 Task: Use Gmail's "Tasks" feature to create to-do lists based on message previews.
Action: Mouse moved to (223, 132)
Screenshot: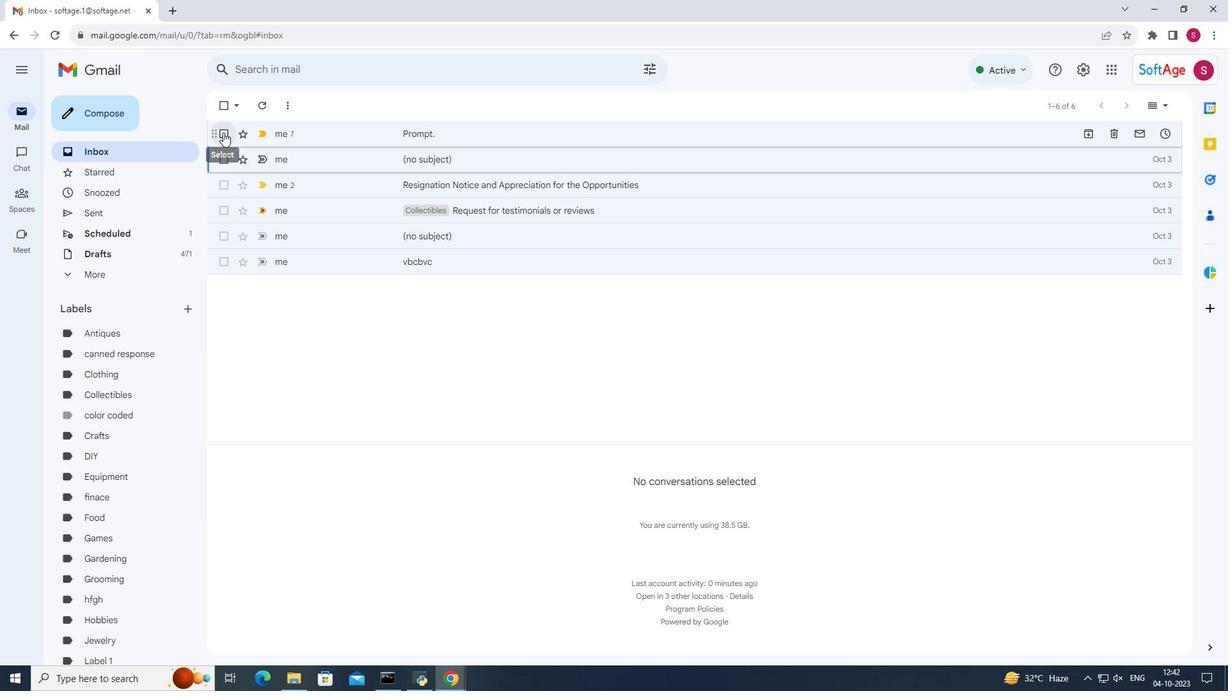 
Action: Mouse pressed left at (223, 132)
Screenshot: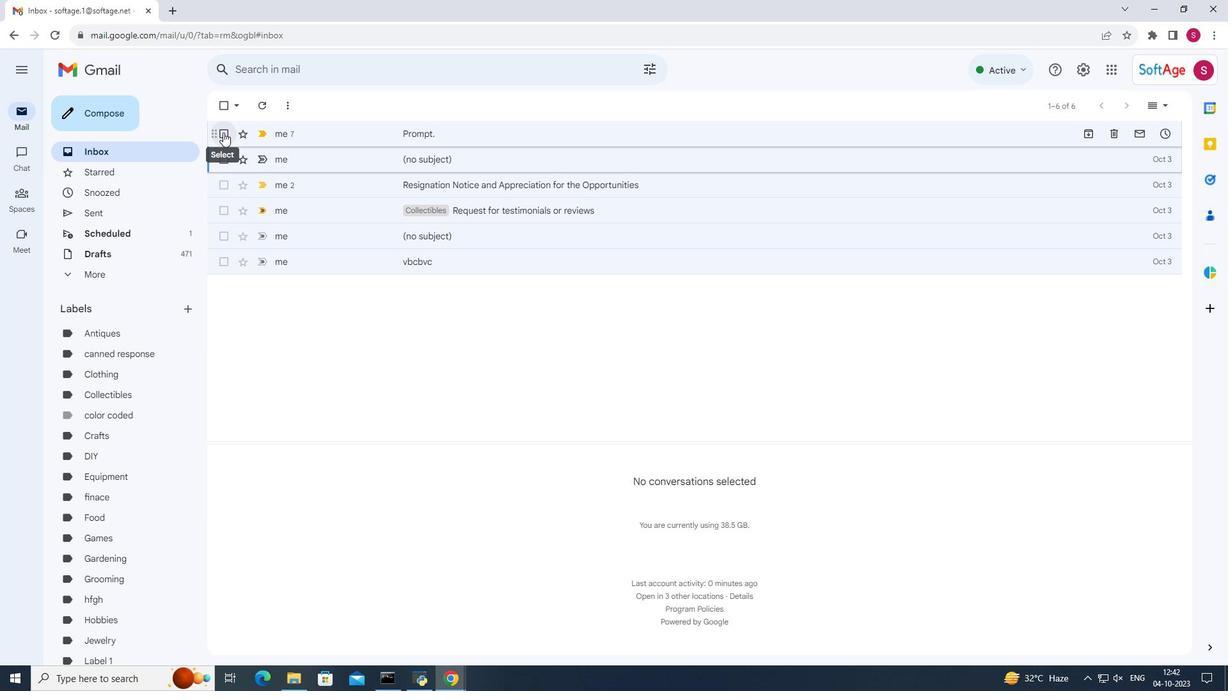 
Action: Mouse moved to (227, 159)
Screenshot: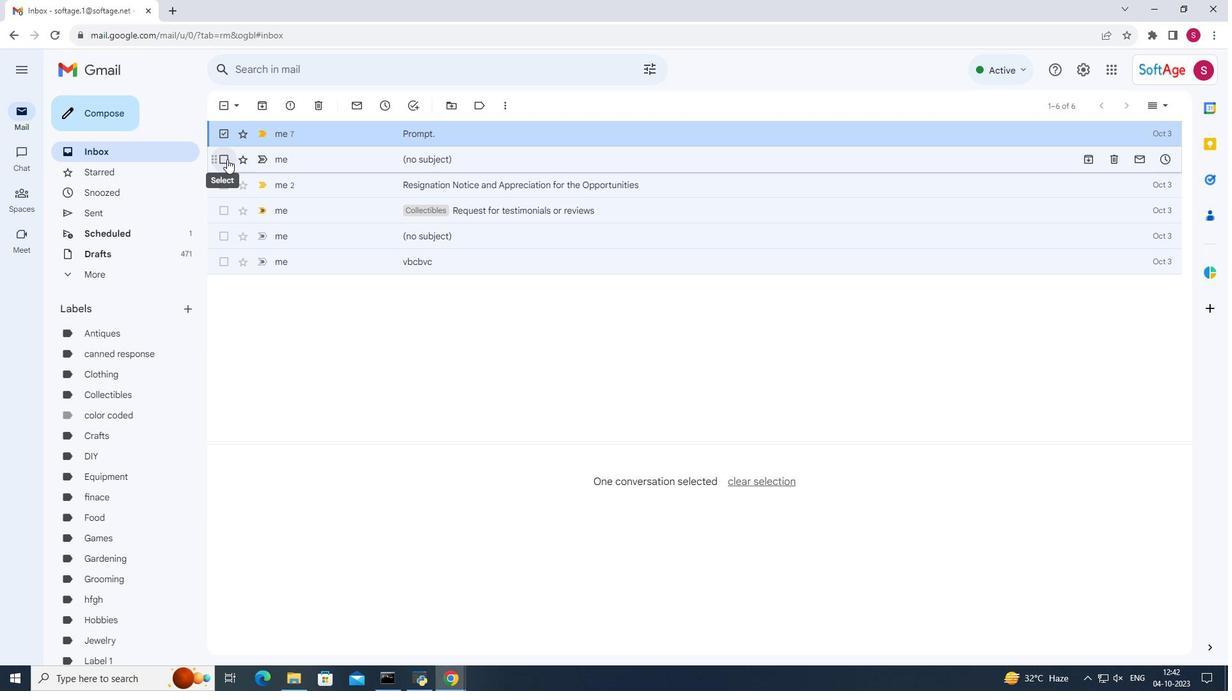 
Action: Mouse pressed left at (227, 159)
Screenshot: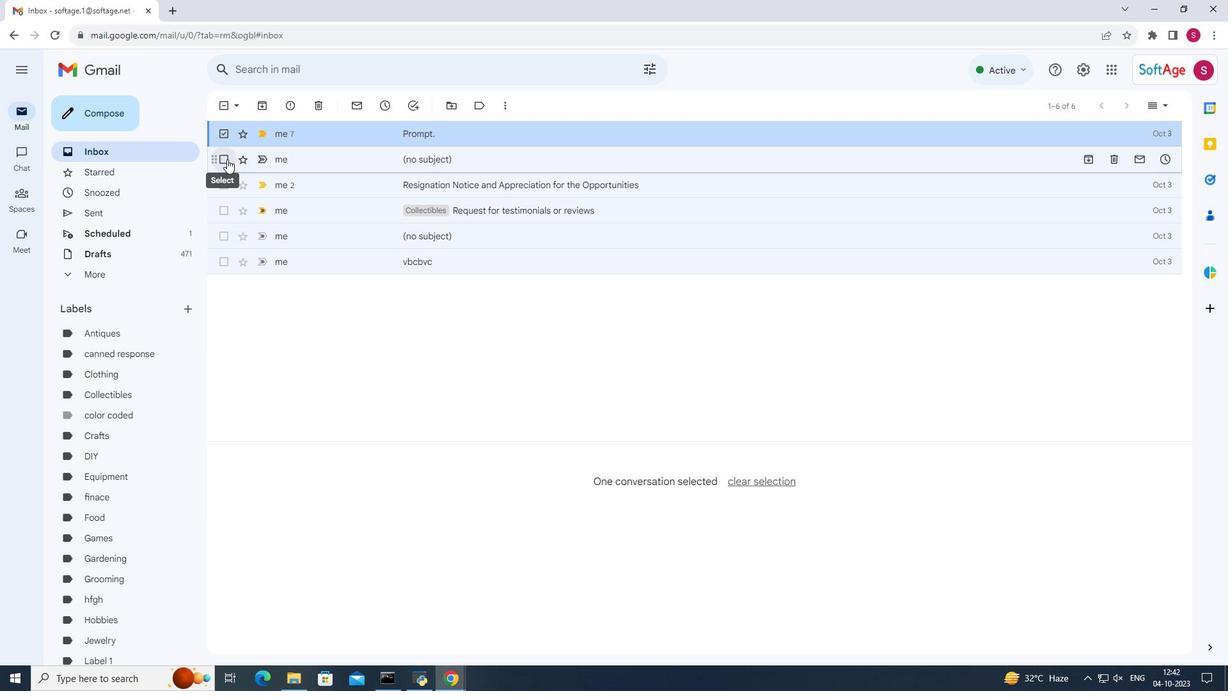
Action: Mouse moved to (227, 212)
Screenshot: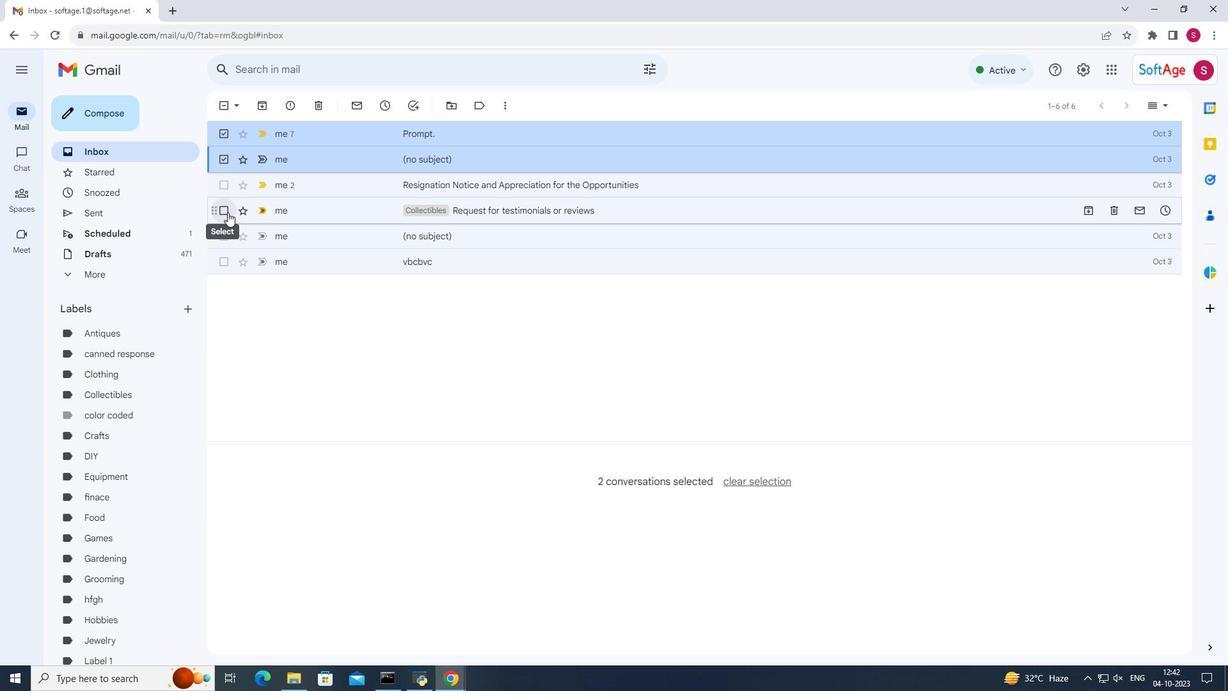 
Action: Mouse pressed left at (227, 212)
Screenshot: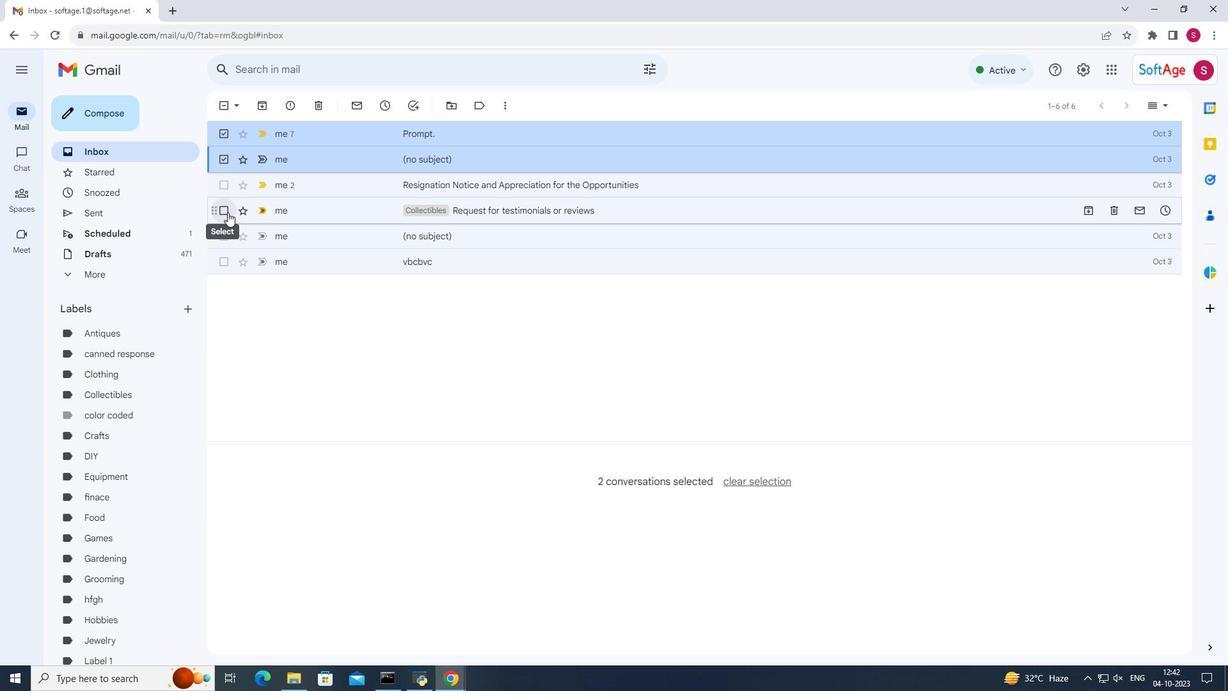 
Action: Mouse moved to (222, 183)
Screenshot: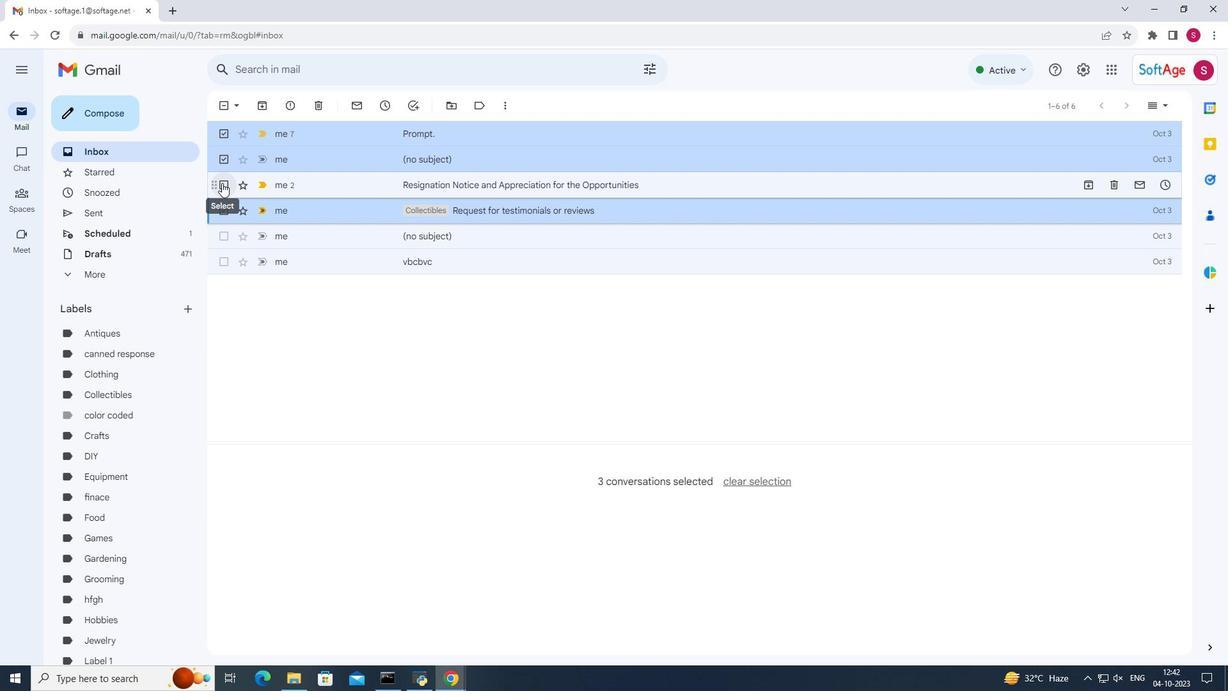 
Action: Mouse pressed left at (222, 183)
Screenshot: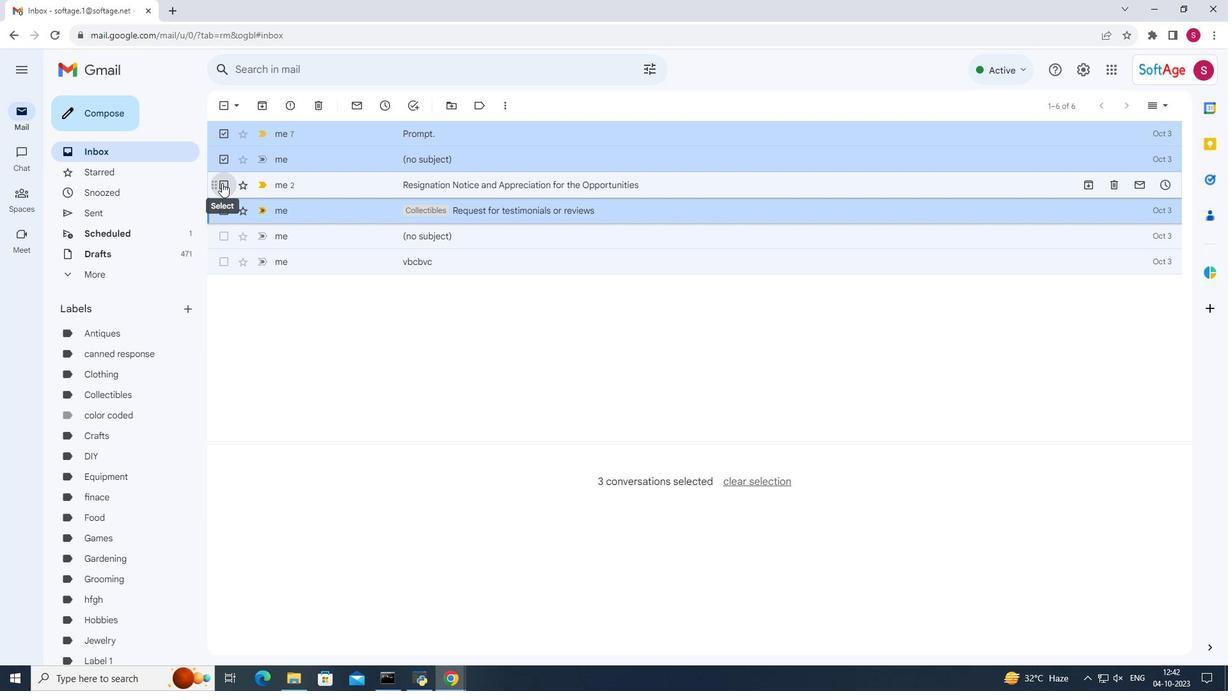 
Action: Mouse moved to (225, 152)
Screenshot: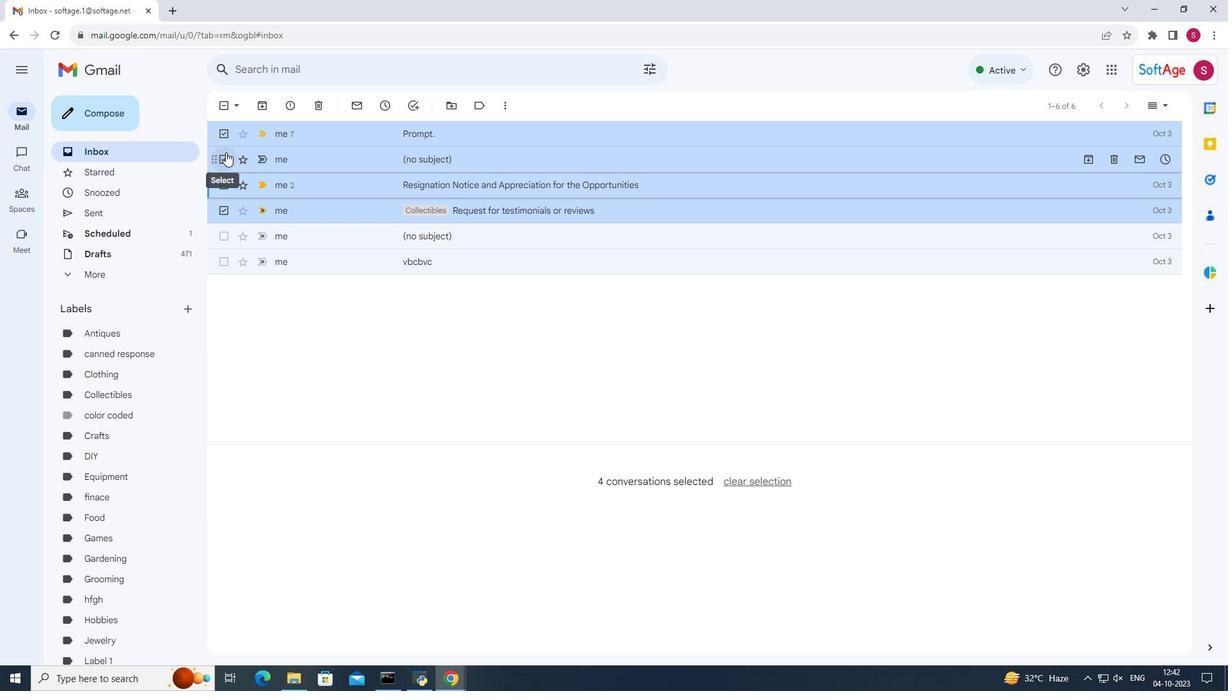 
Action: Mouse pressed left at (225, 152)
Screenshot: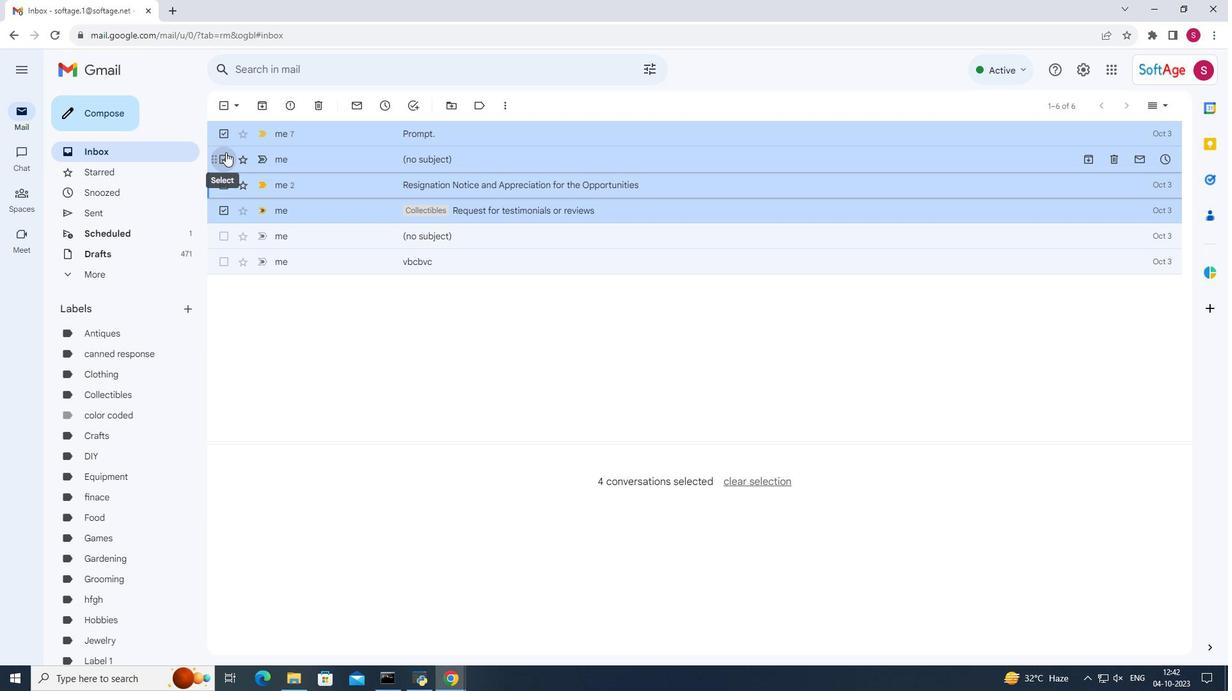 
Action: Mouse moved to (410, 102)
Screenshot: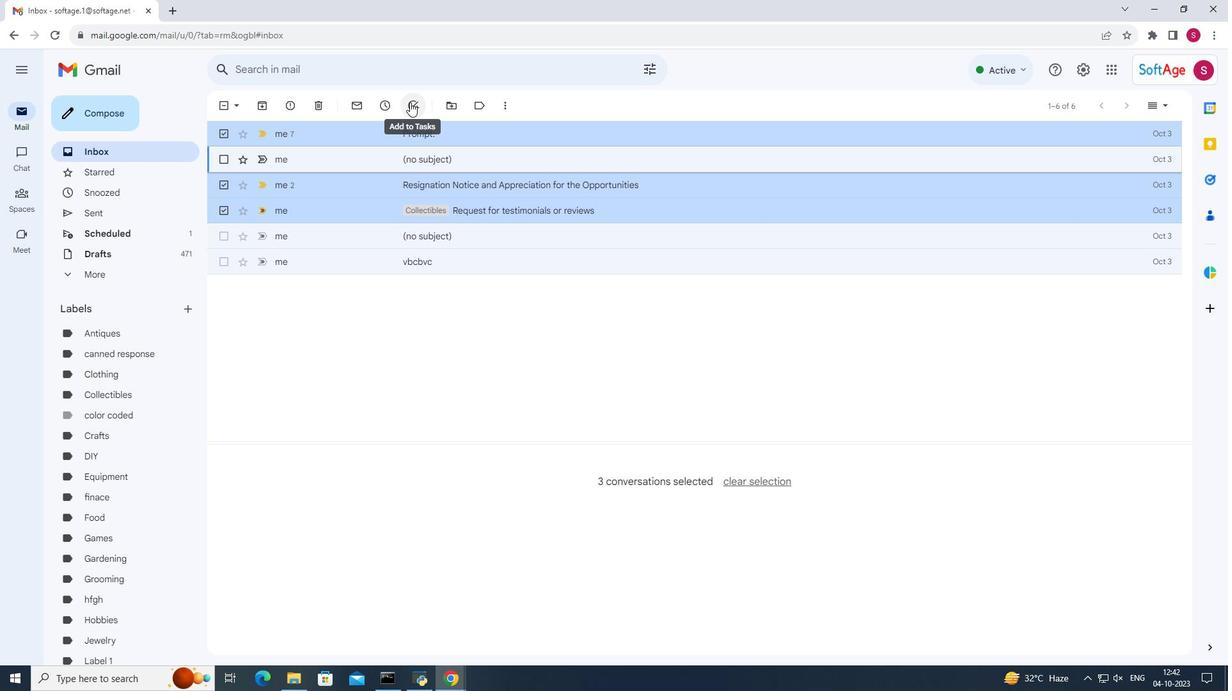 
Action: Mouse pressed left at (410, 102)
Screenshot: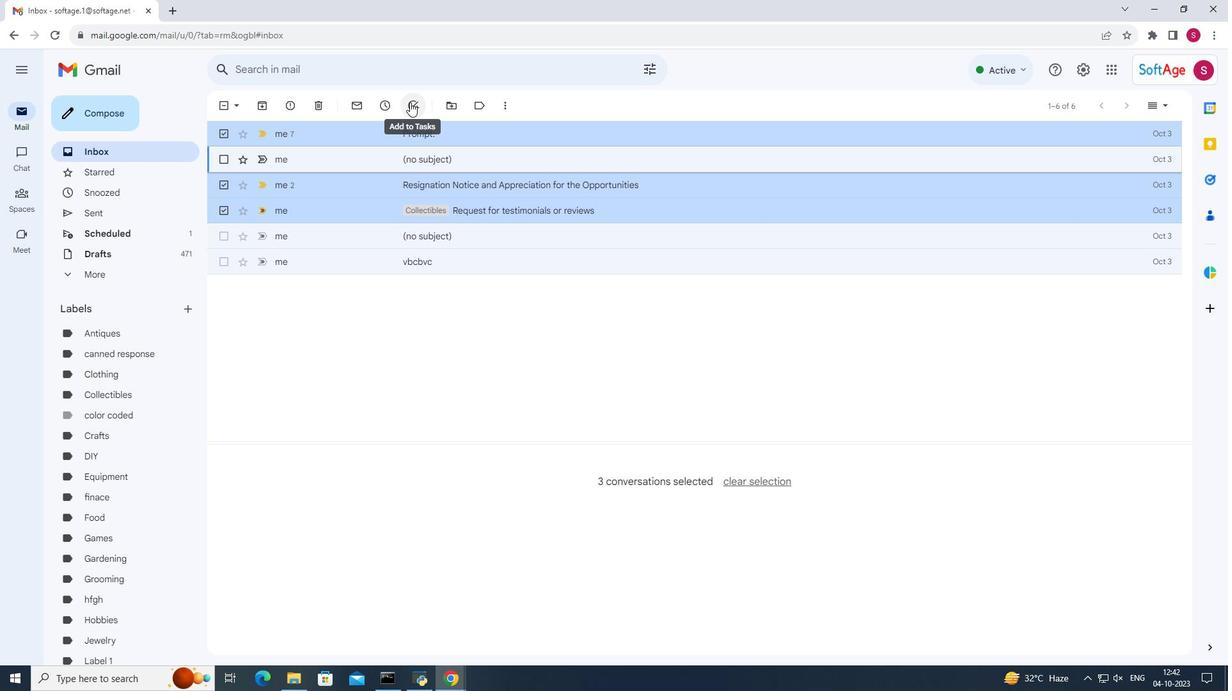 
Action: Mouse moved to (1124, 100)
Screenshot: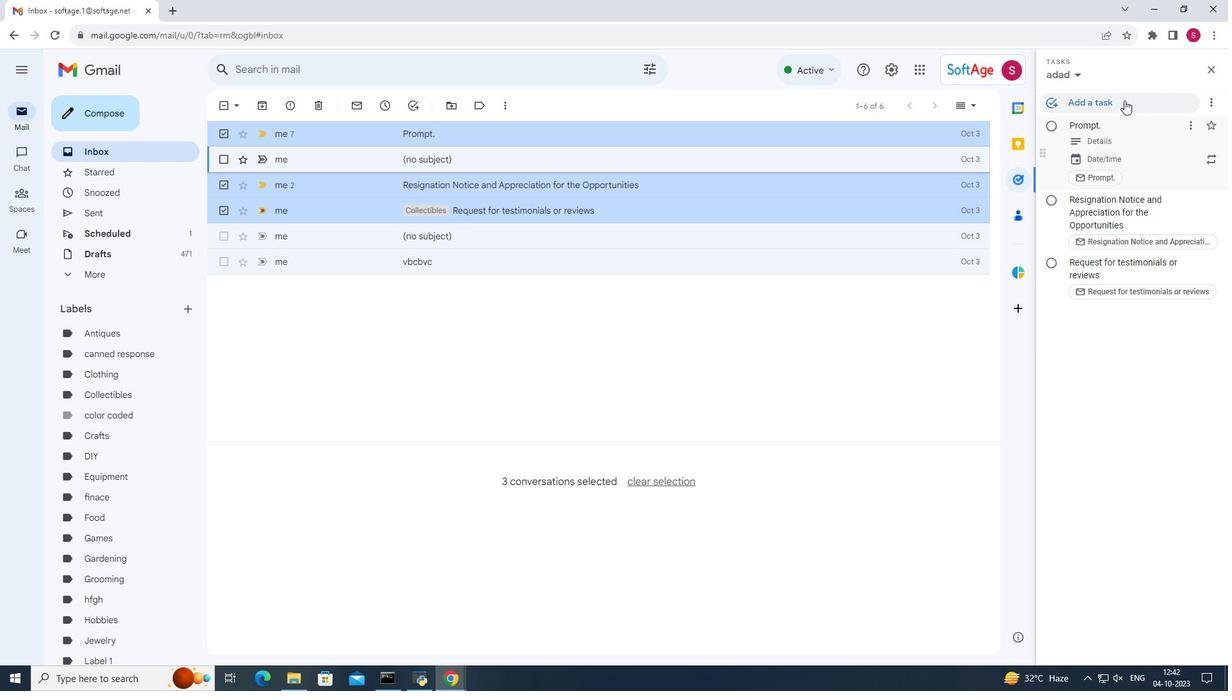
Action: Mouse pressed left at (1124, 100)
Screenshot: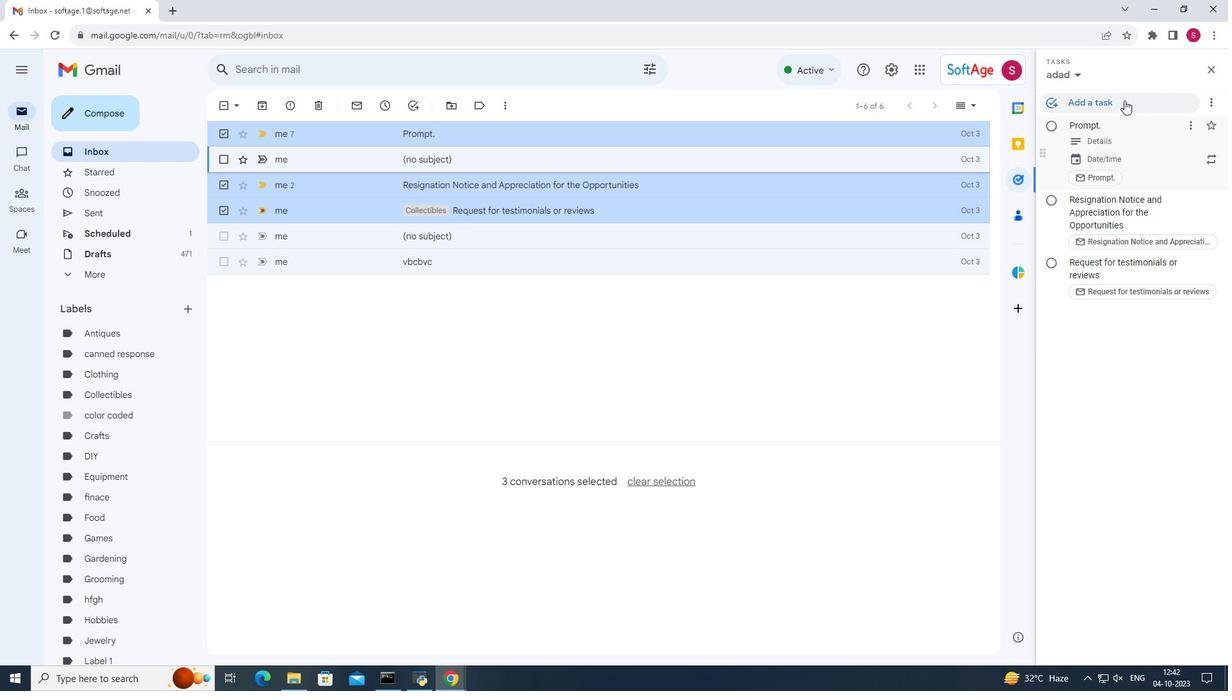 
Action: Mouse pressed left at (1124, 100)
Screenshot: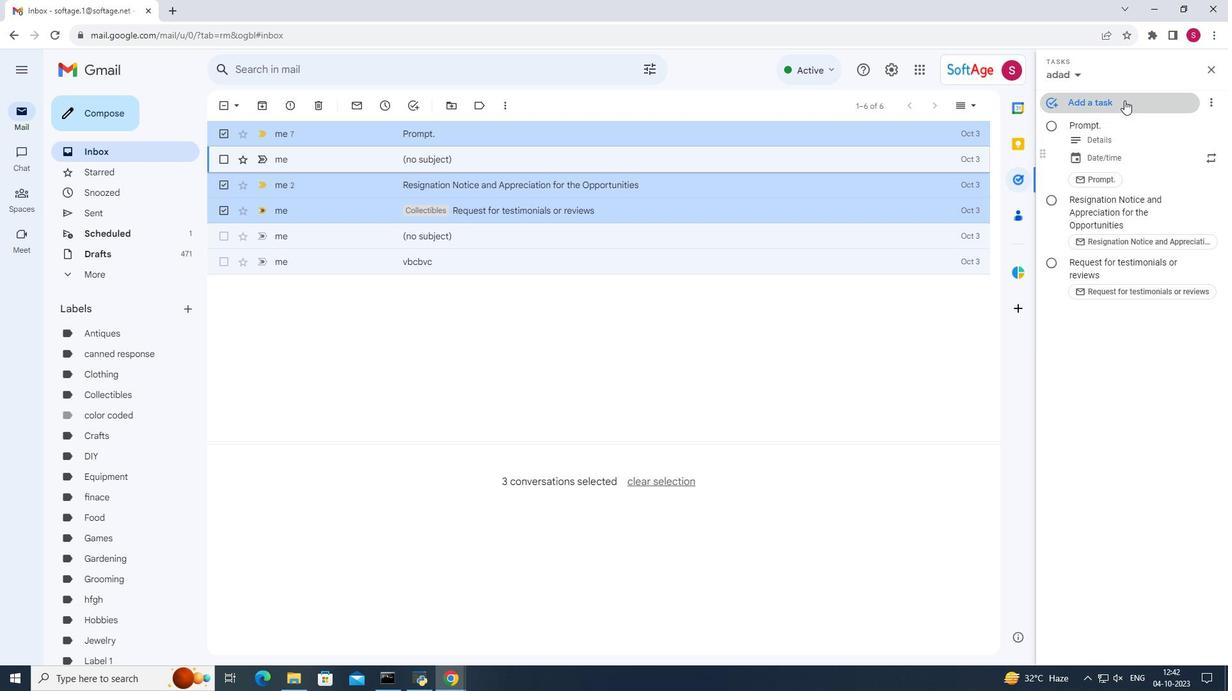
Action: Mouse moved to (1078, 73)
Screenshot: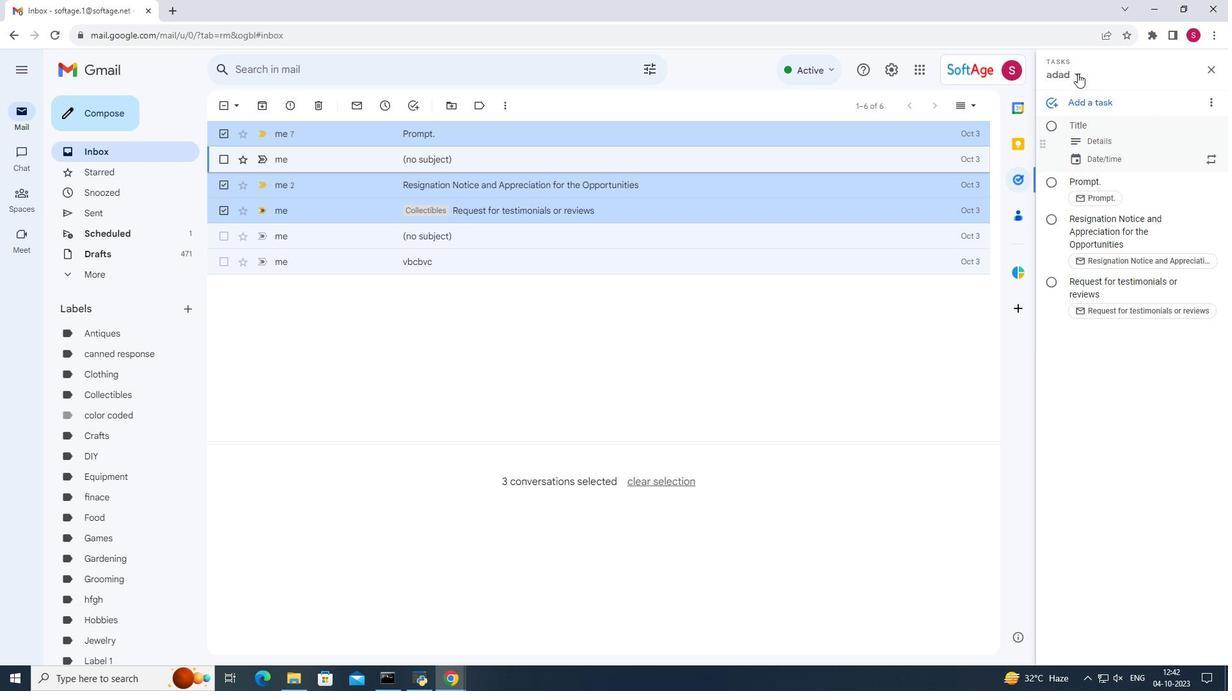 
Action: Mouse pressed left at (1078, 73)
Screenshot: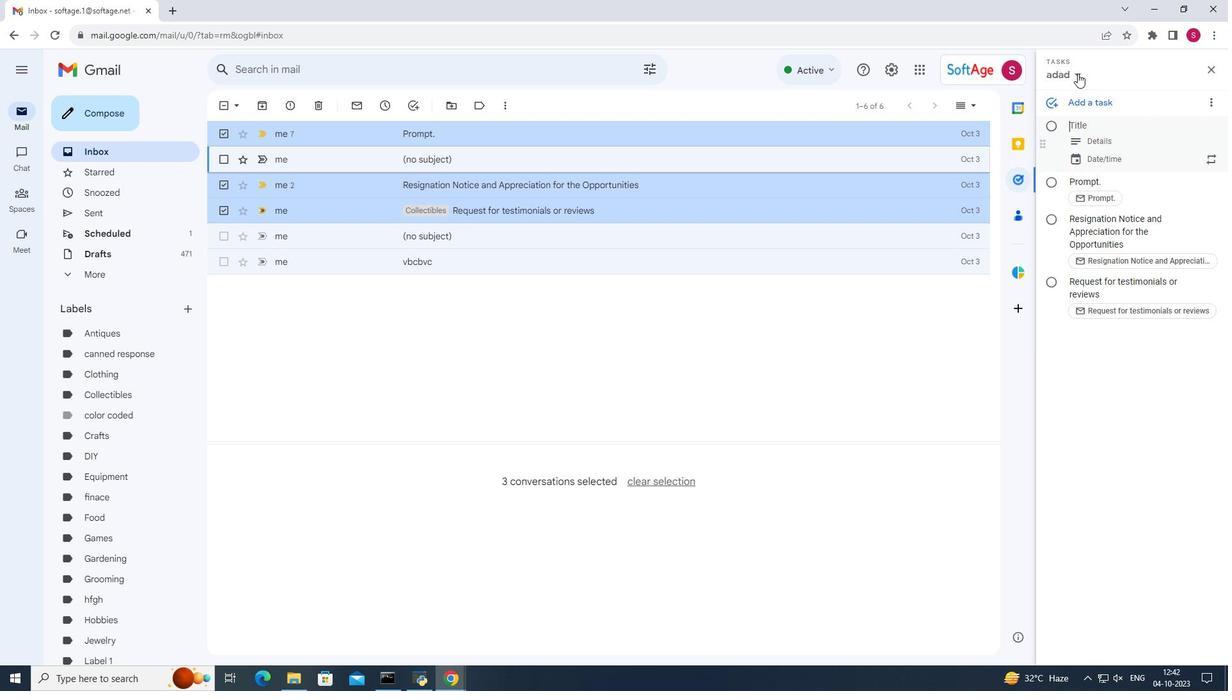 
Action: Mouse moved to (1106, 184)
Screenshot: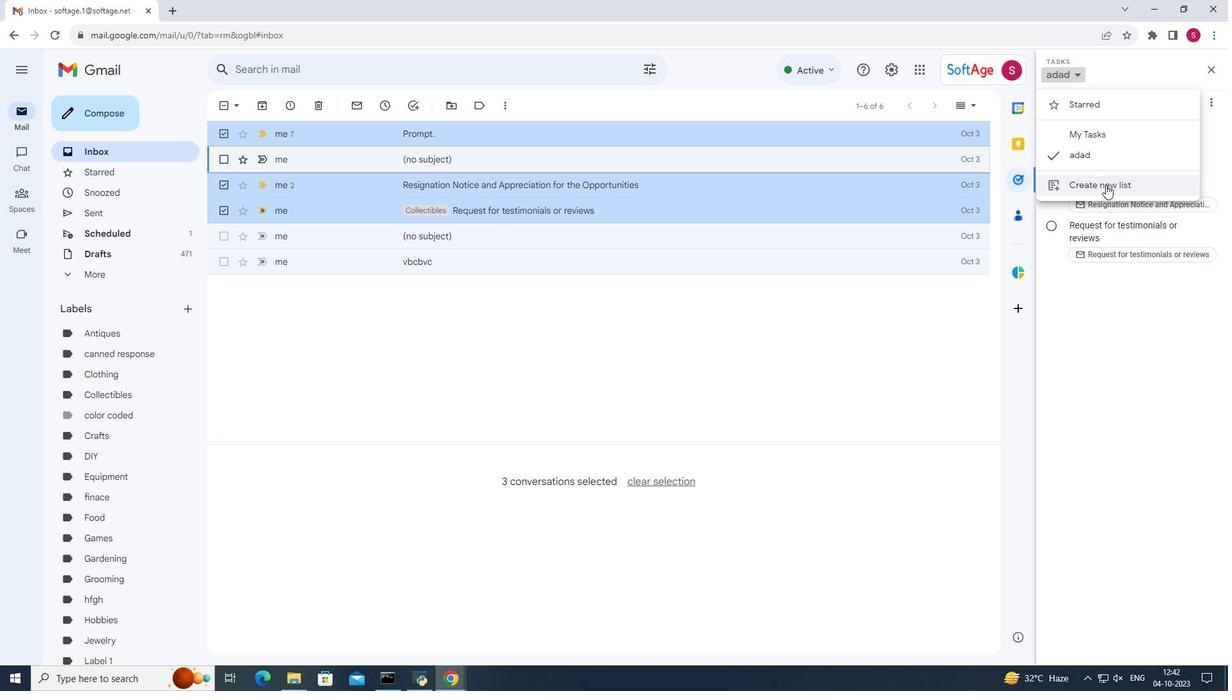 
Action: Mouse pressed left at (1106, 184)
Screenshot: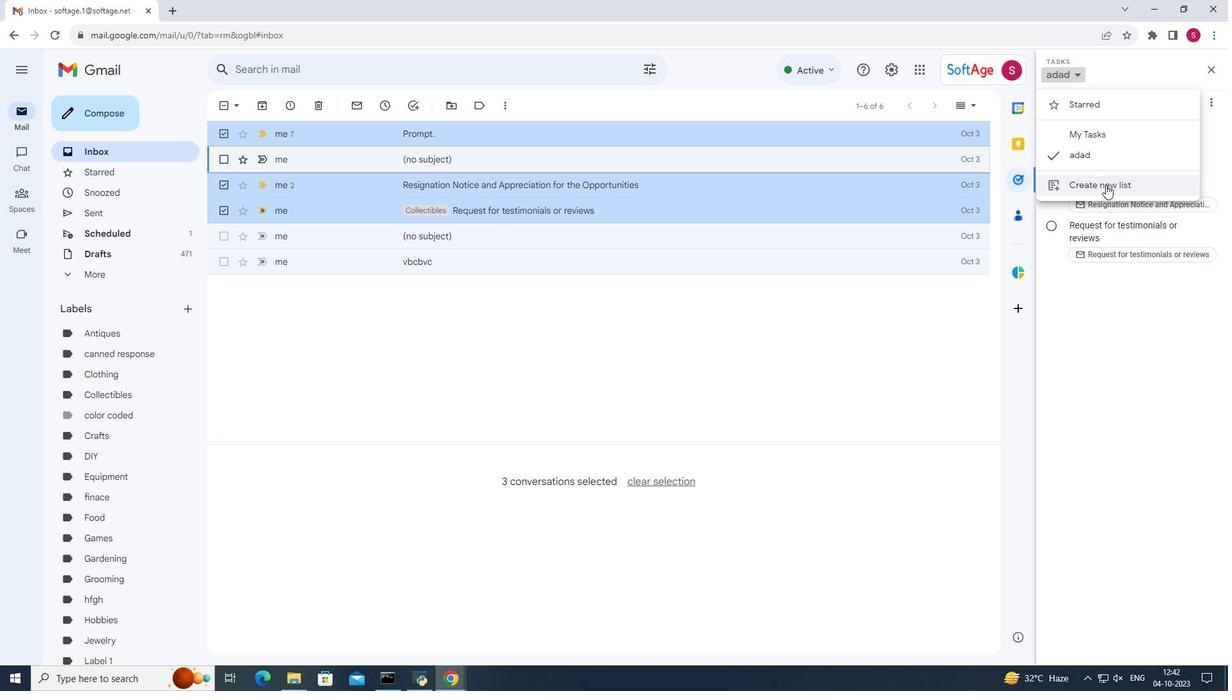 
Action: Key pressed <Key.shift>To-do-list
Screenshot: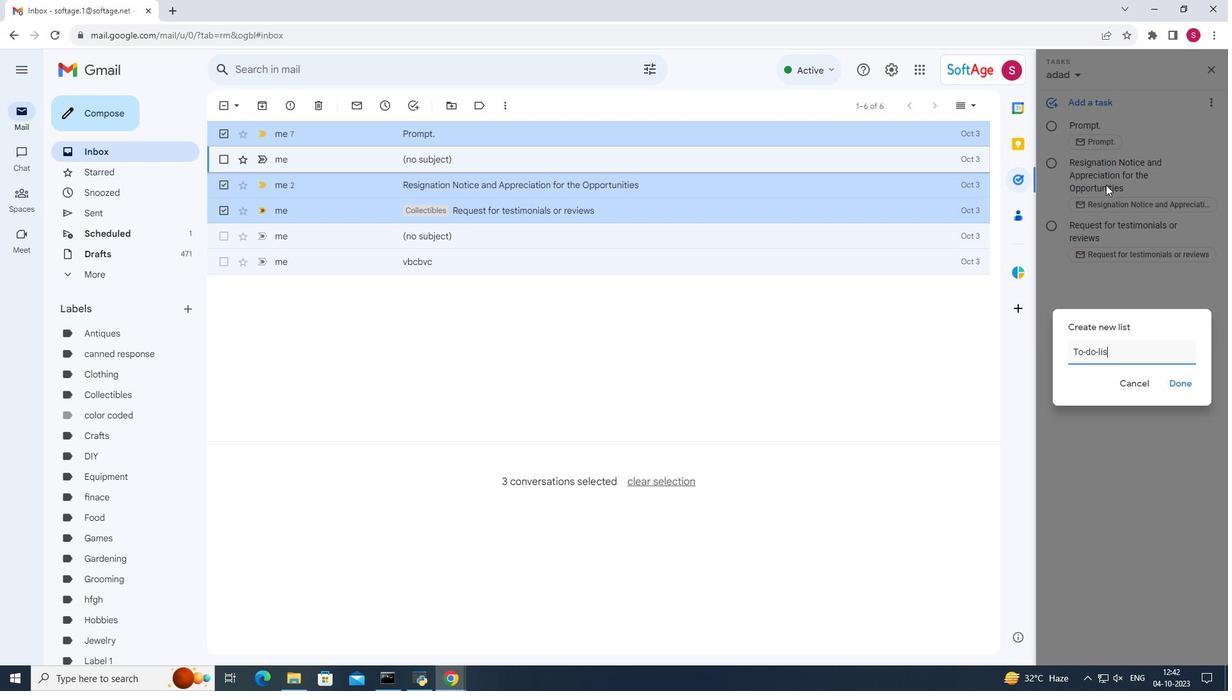 
Action: Mouse moved to (1176, 384)
Screenshot: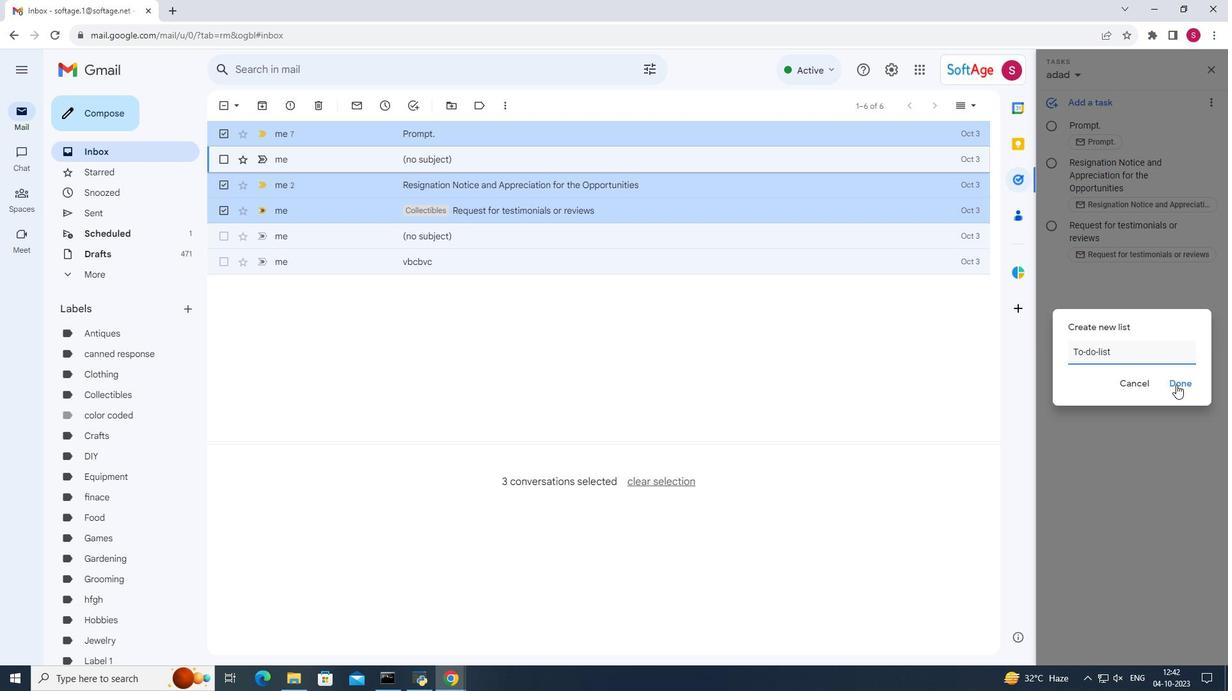 
Action: Mouse pressed left at (1176, 384)
Screenshot: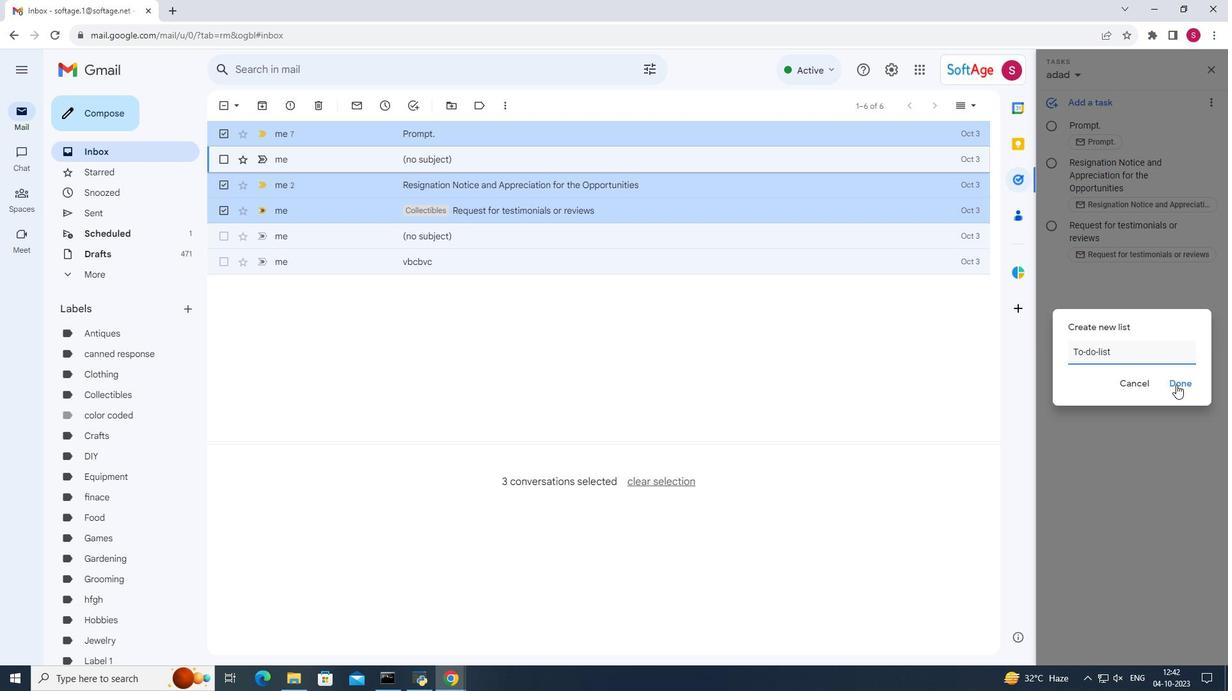 
Action: Mouse pressed left at (1176, 384)
Screenshot: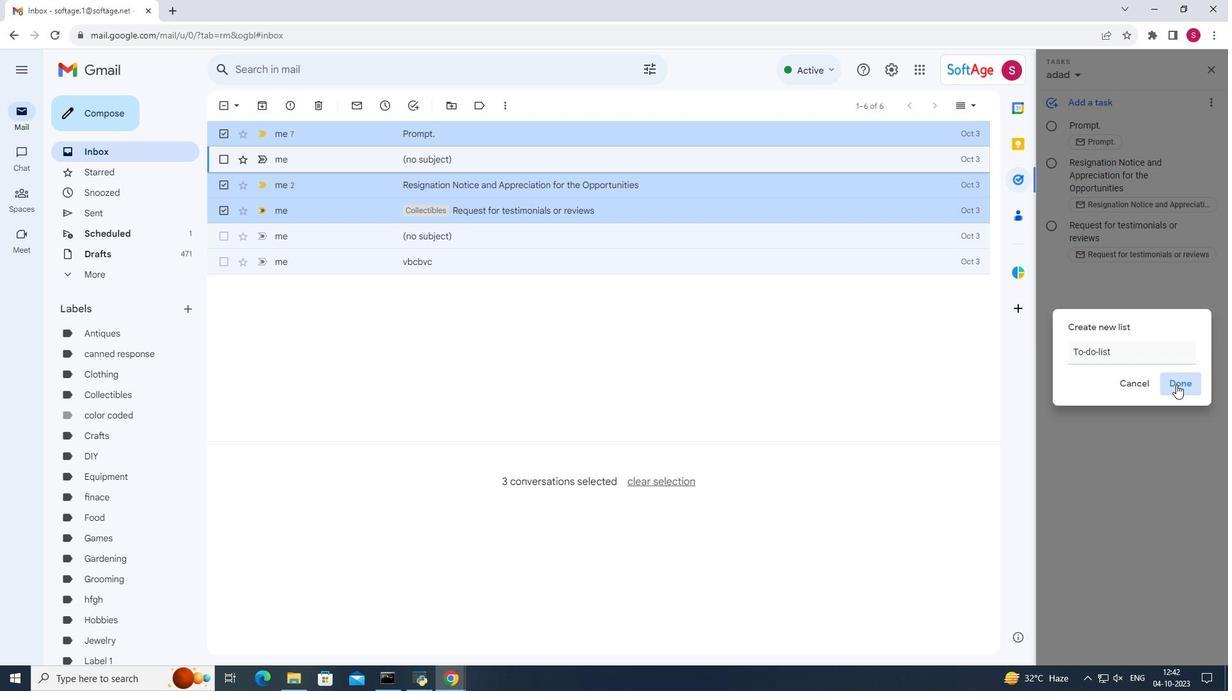 
Action: Mouse moved to (1149, 100)
Screenshot: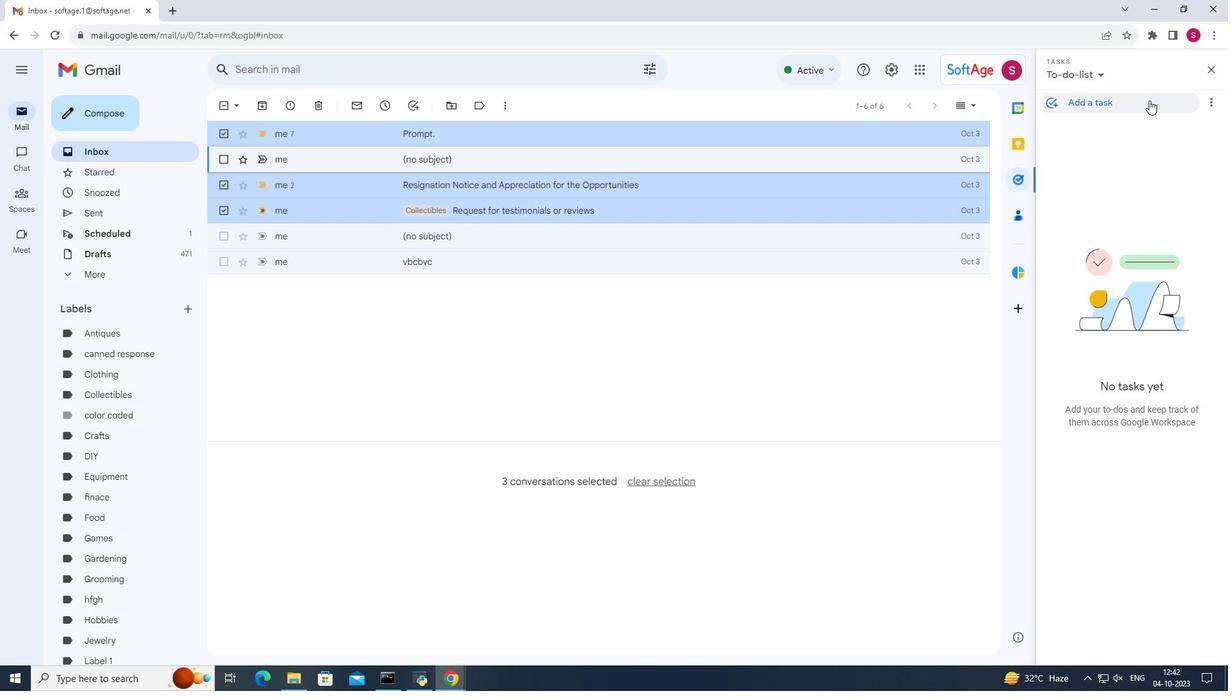 
